 Task: Check a repository's "Traffic" for visitor behavior and trends.
Action: Mouse moved to (1131, 64)
Screenshot: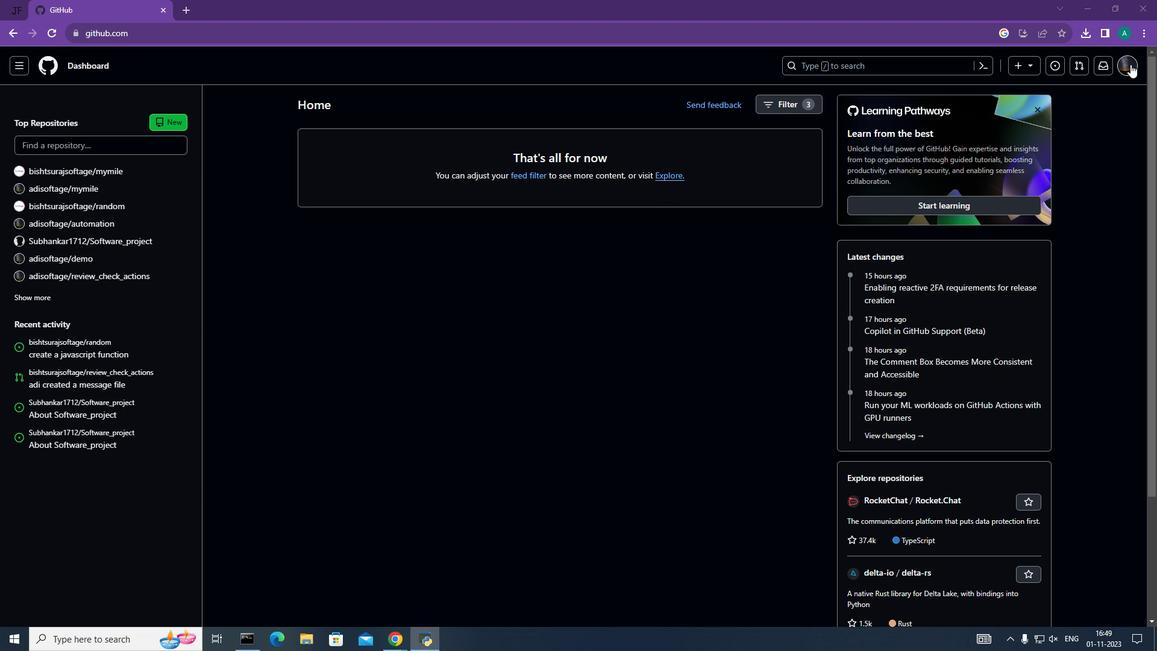 
Action: Mouse pressed left at (1131, 64)
Screenshot: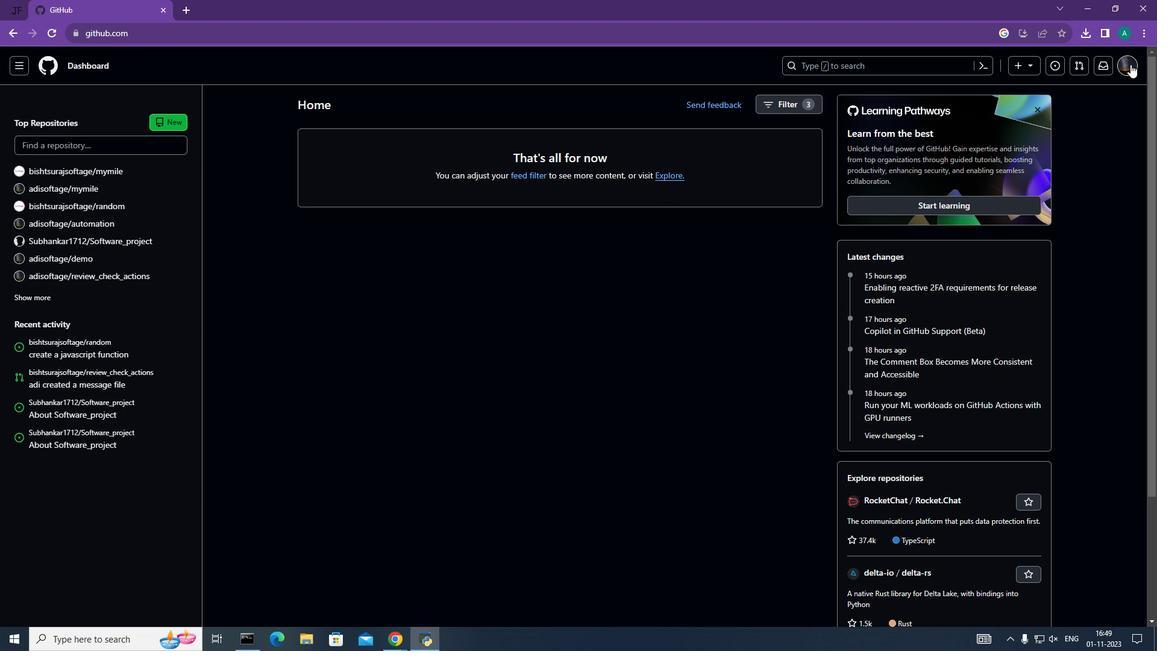 
Action: Mouse moved to (1022, 151)
Screenshot: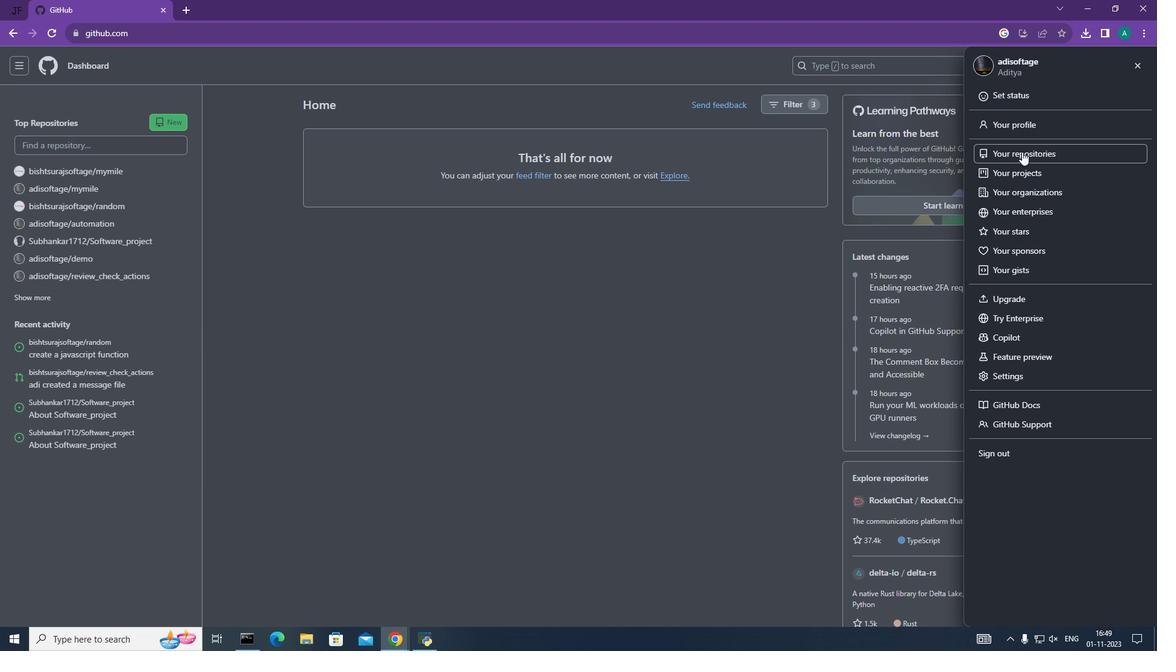 
Action: Mouse pressed left at (1022, 151)
Screenshot: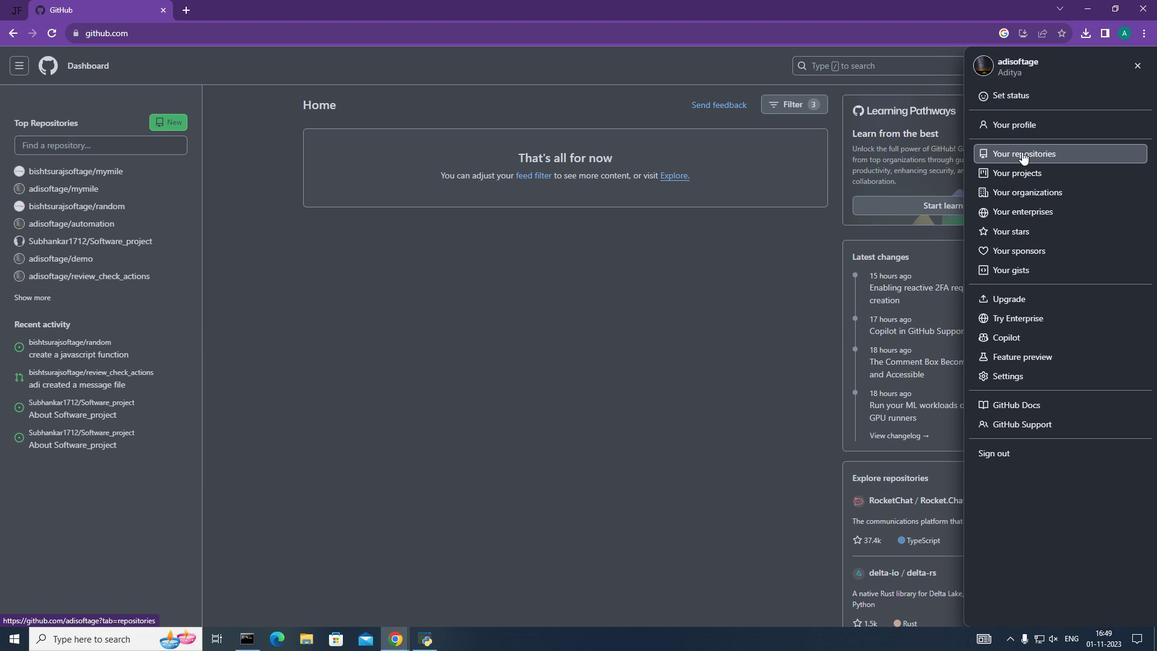 
Action: Mouse moved to (432, 252)
Screenshot: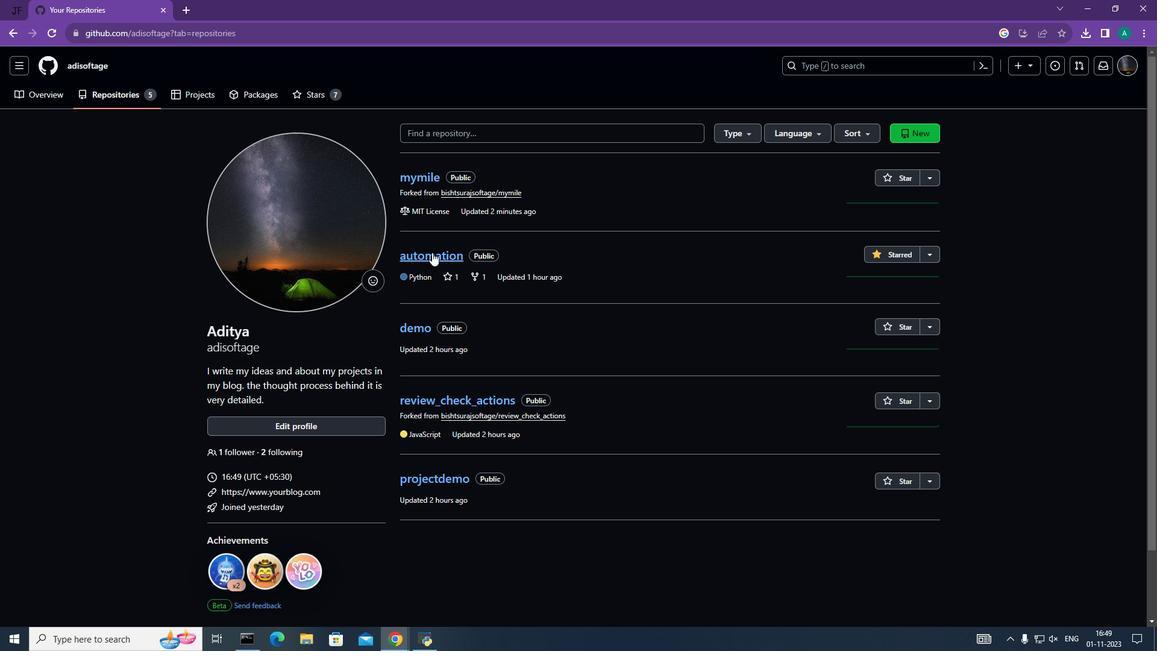 
Action: Mouse pressed left at (432, 252)
Screenshot: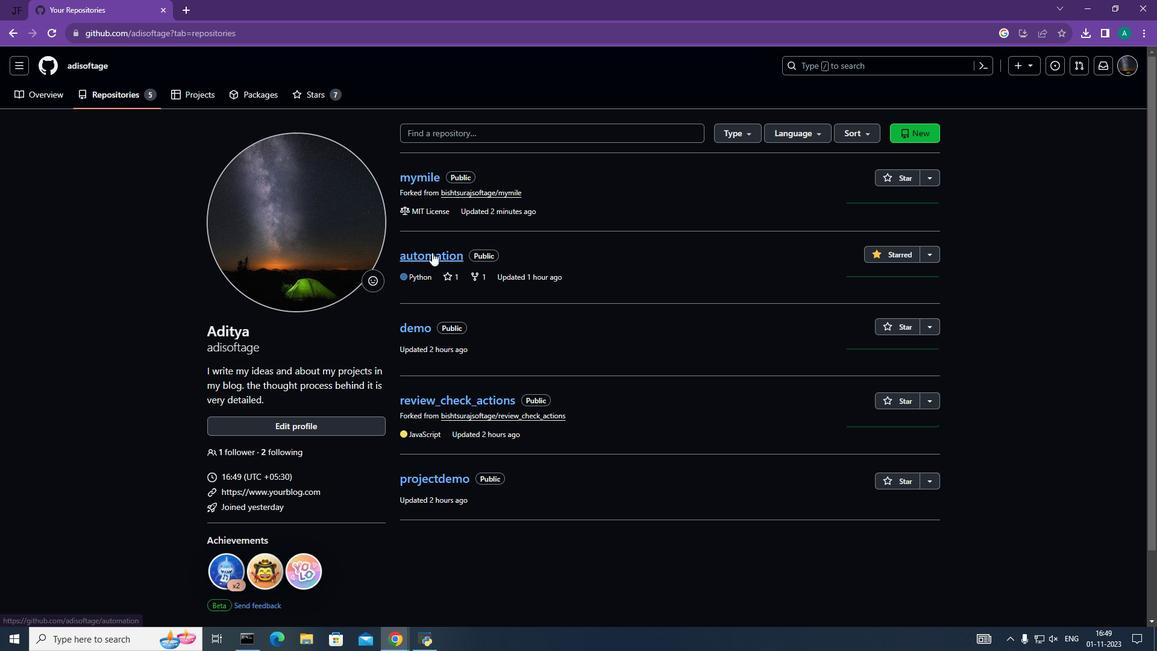 
Action: Mouse moved to (436, 100)
Screenshot: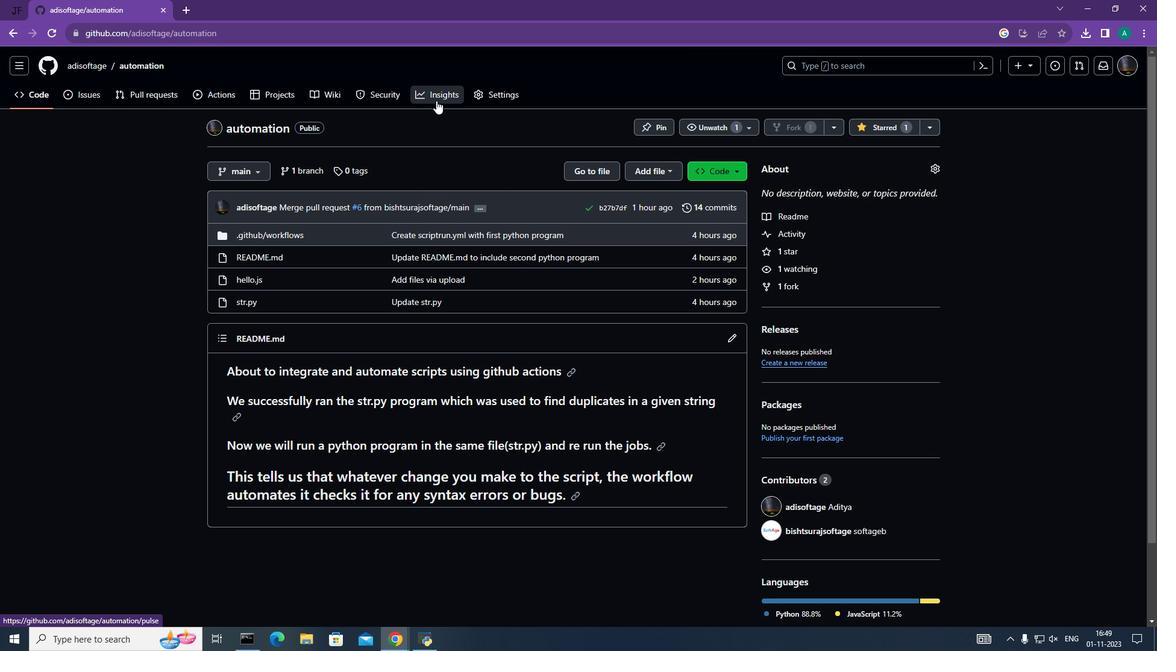 
Action: Mouse pressed left at (436, 100)
Screenshot: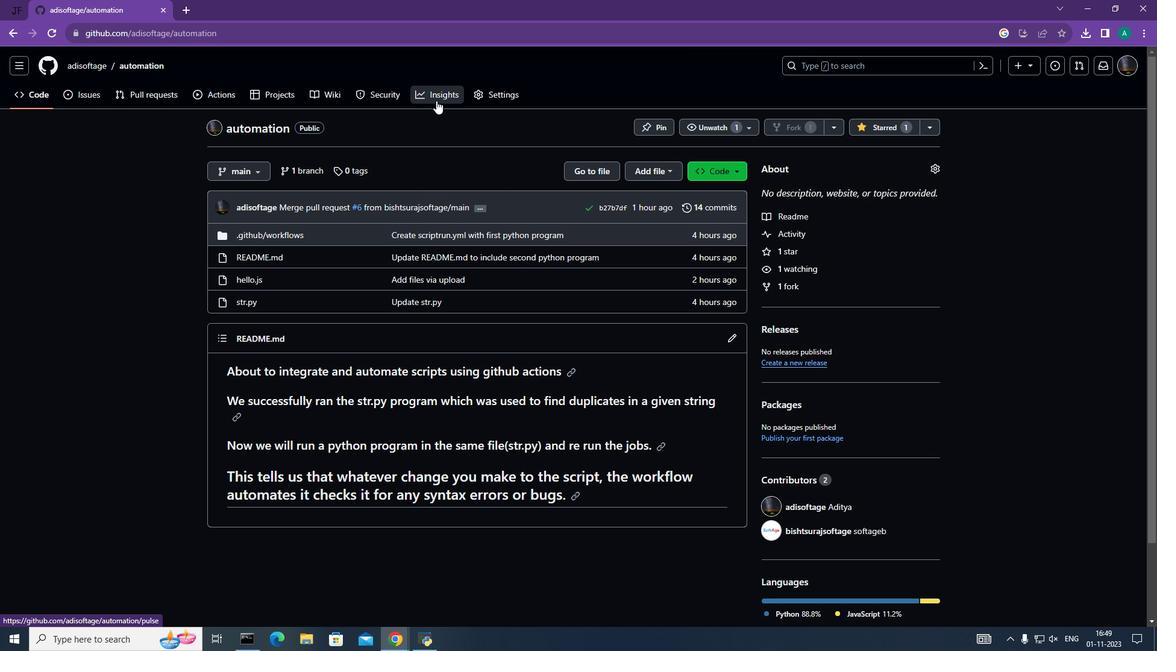 
Action: Mouse moved to (238, 220)
Screenshot: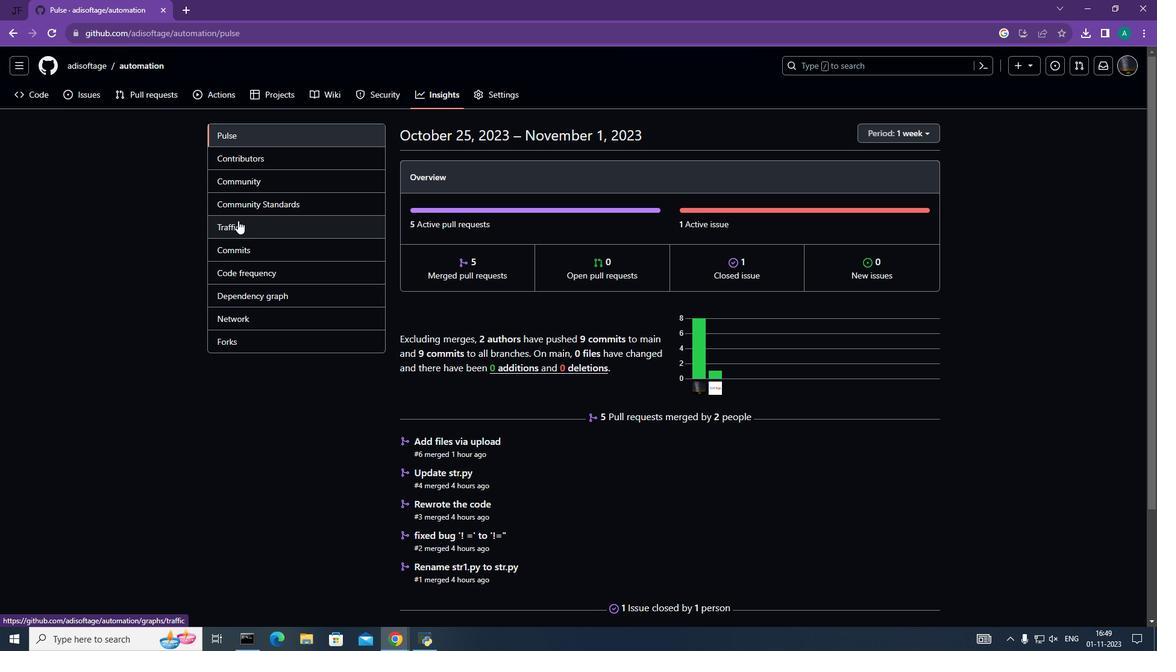 
Action: Mouse pressed left at (238, 220)
Screenshot: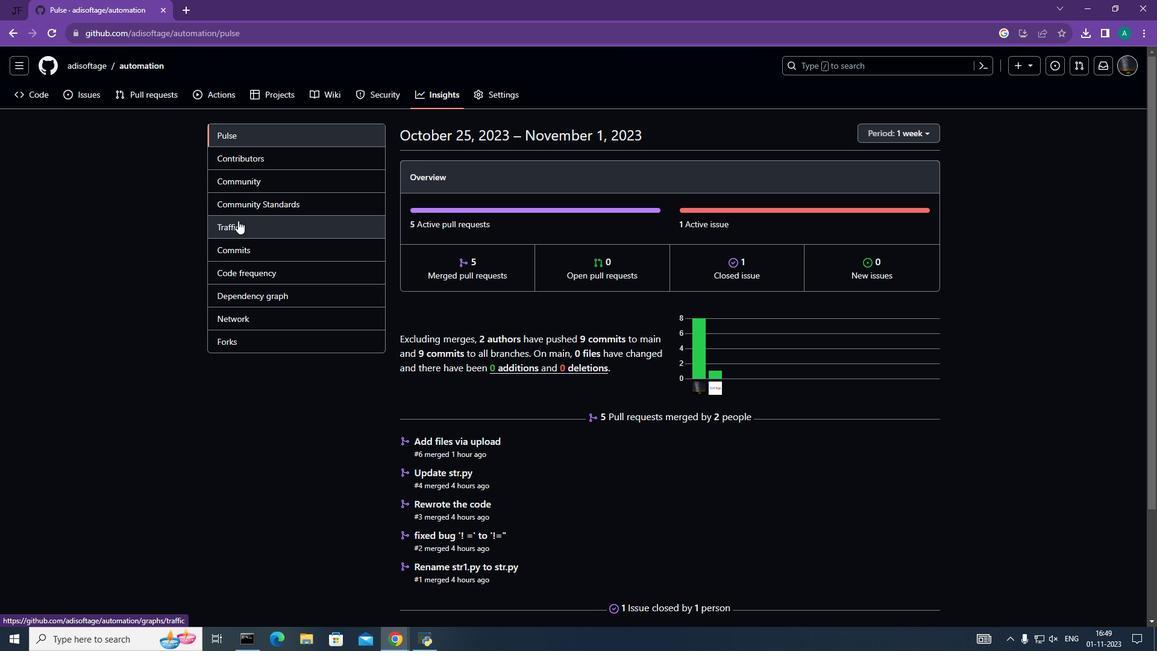 
Action: Mouse moved to (941, 356)
Screenshot: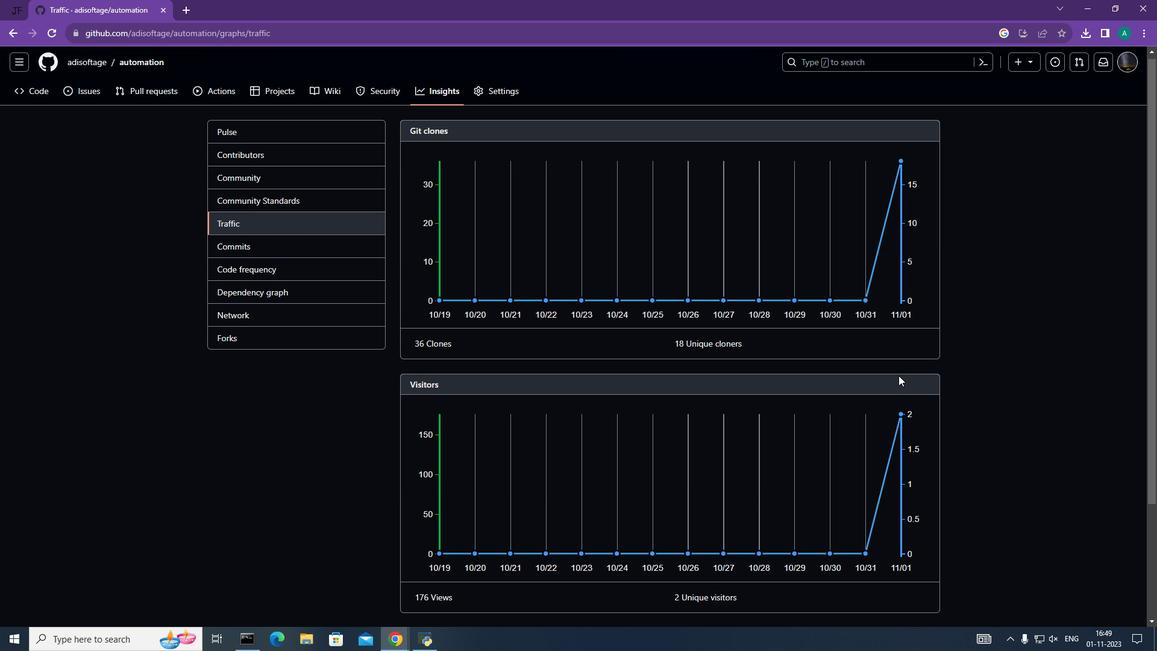 
Action: Mouse scrolled (941, 356) with delta (0, 0)
Screenshot: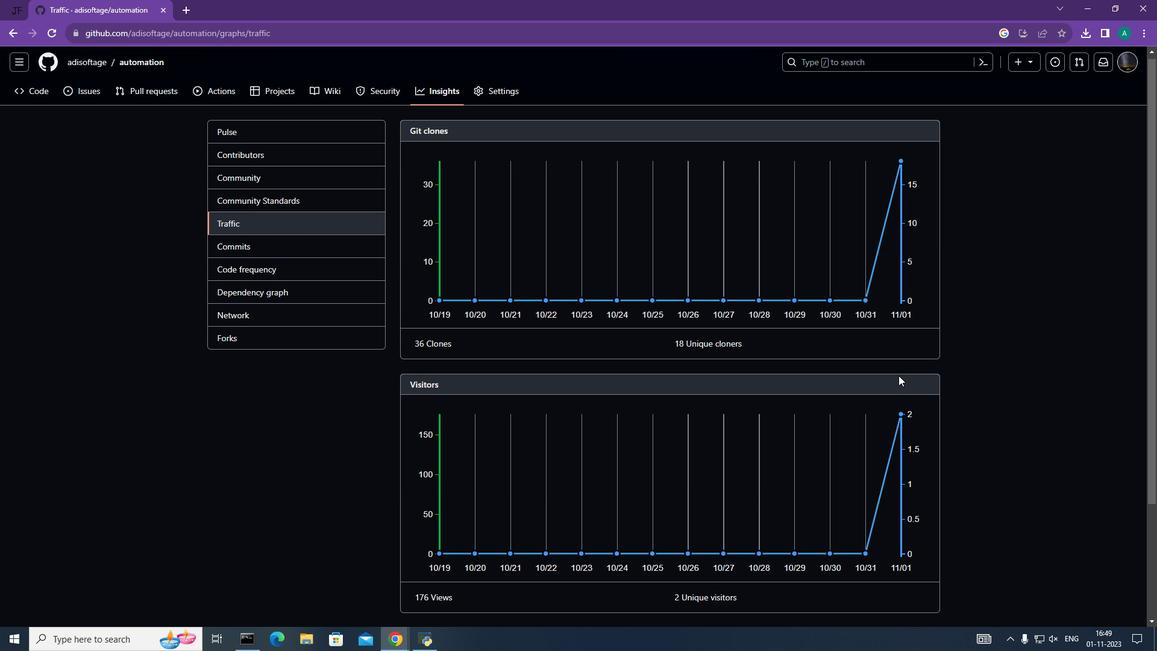 
Action: Mouse moved to (918, 368)
Screenshot: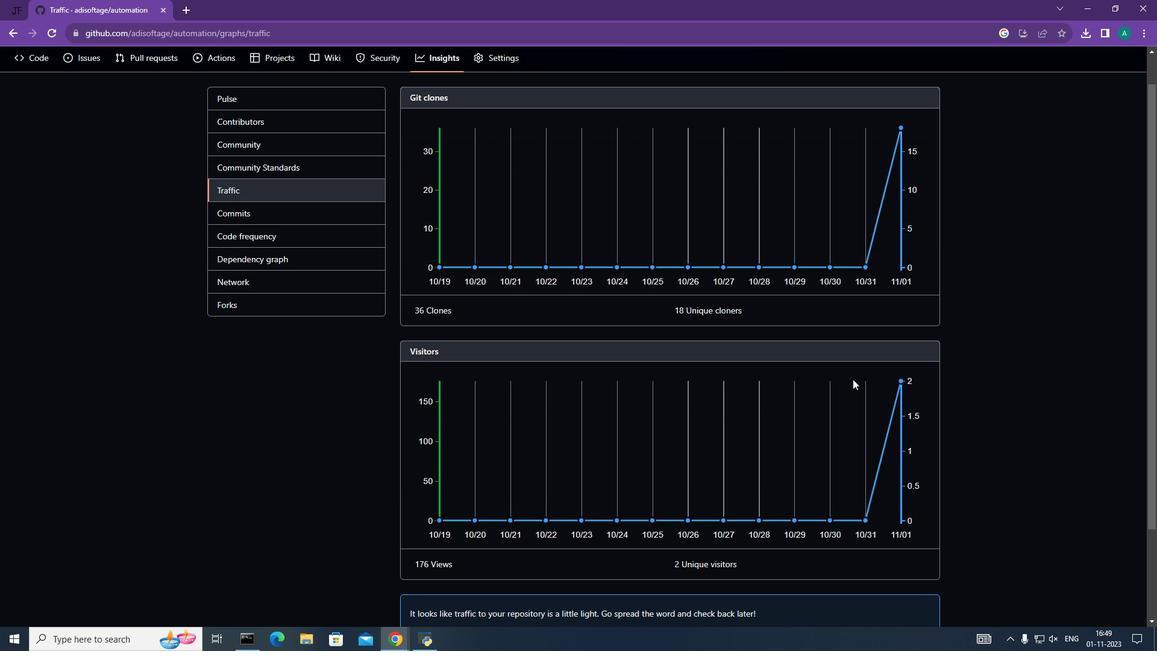 
Action: Mouse scrolled (918, 367) with delta (0, 0)
Screenshot: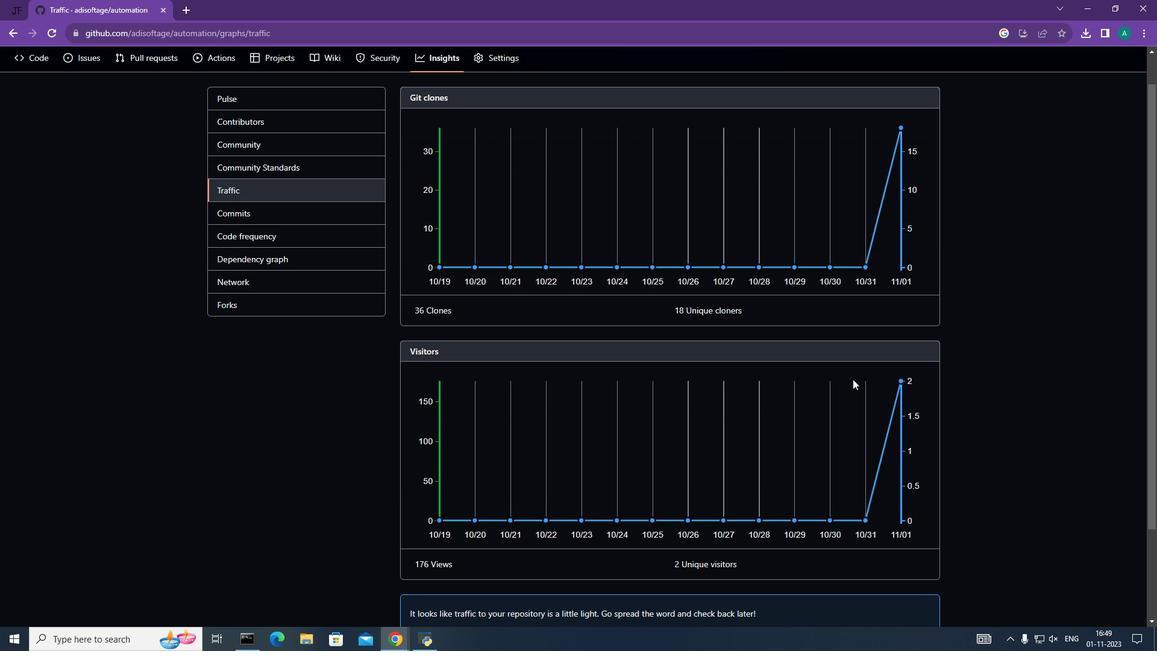 
Action: Mouse moved to (878, 378)
Screenshot: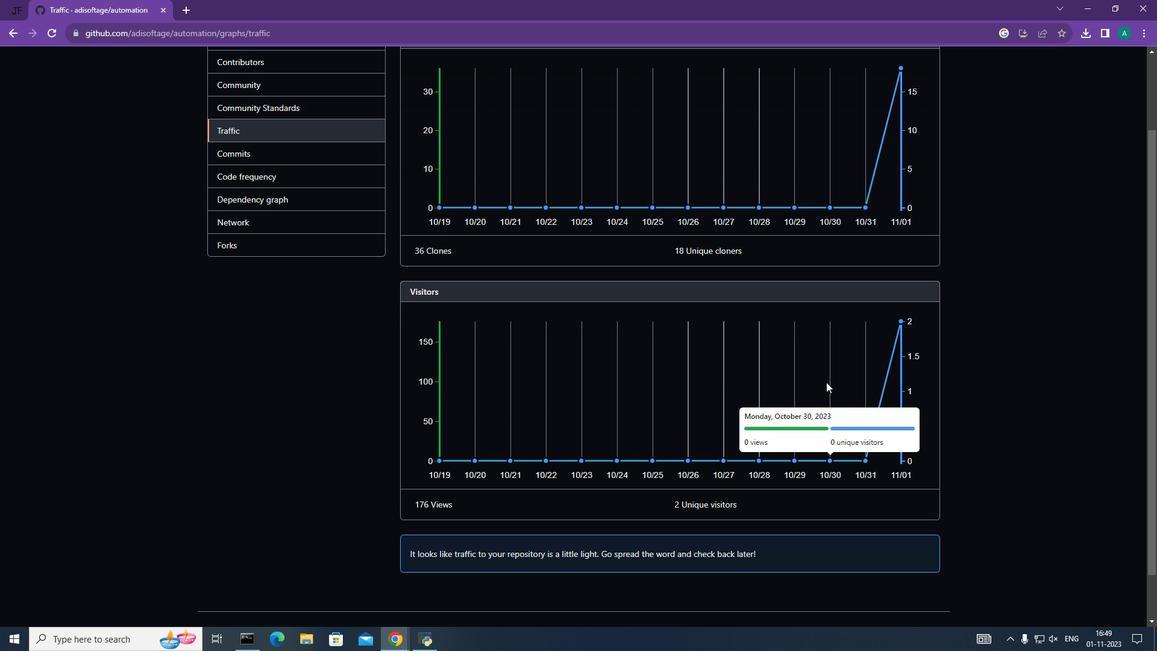 
Action: Mouse scrolled (878, 378) with delta (0, 0)
Screenshot: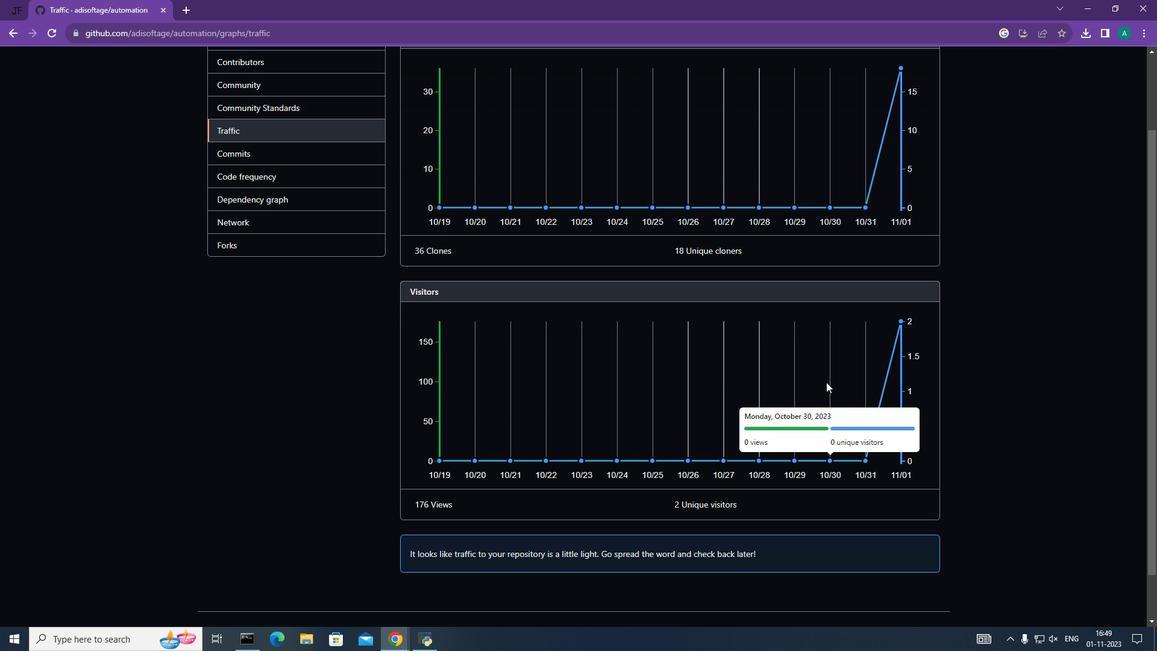 
Action: Mouse moved to (814, 385)
Screenshot: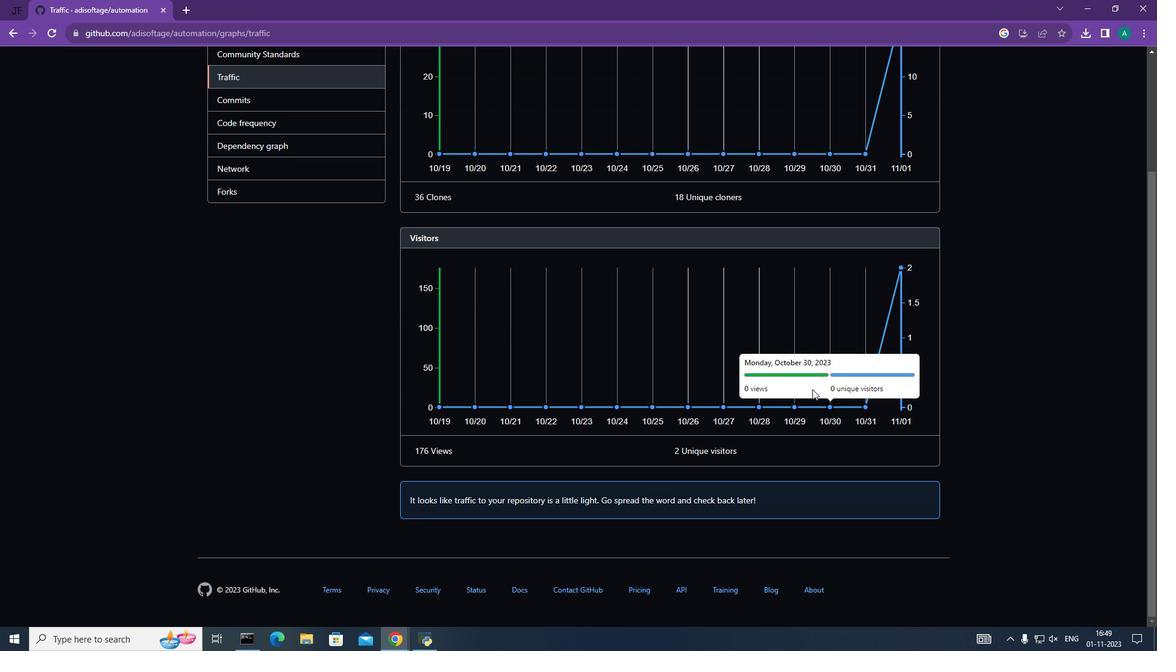 
Action: Mouse scrolled (814, 385) with delta (0, 0)
Screenshot: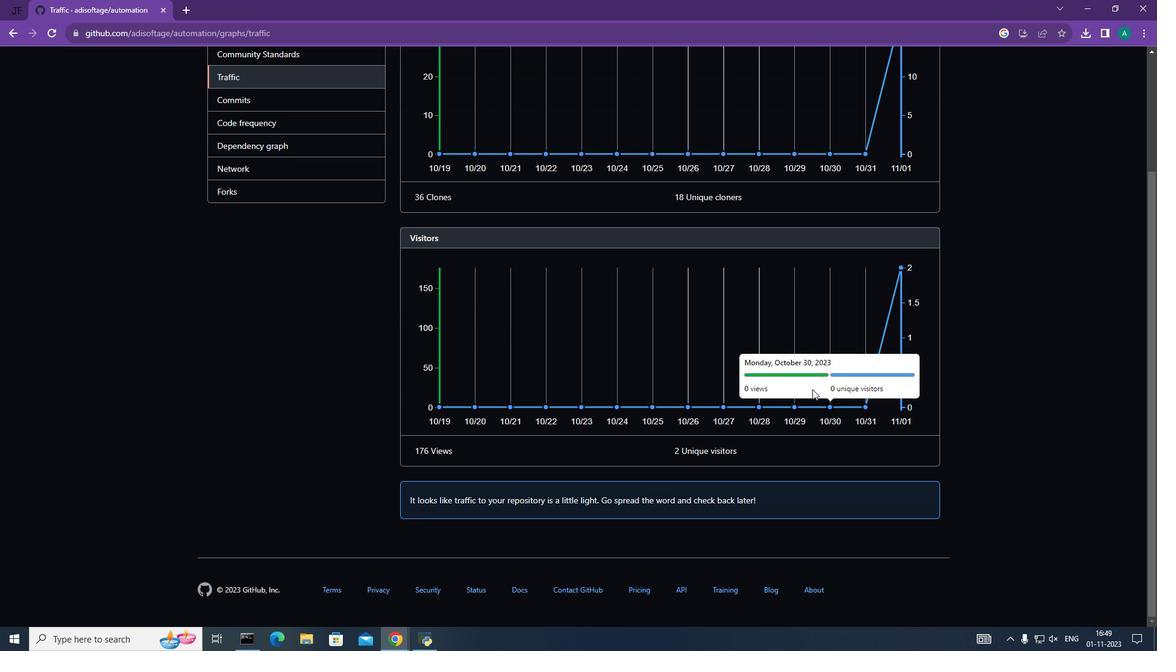 
Action: Mouse moved to (813, 387)
Screenshot: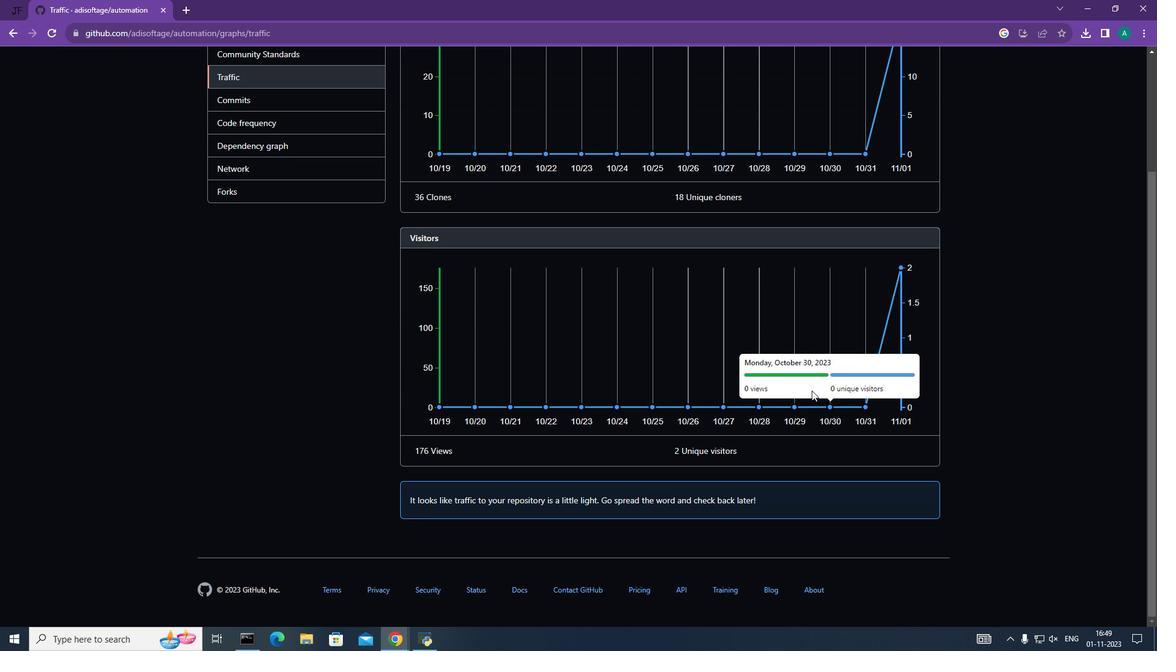 
Action: Mouse scrolled (813, 386) with delta (0, 0)
Screenshot: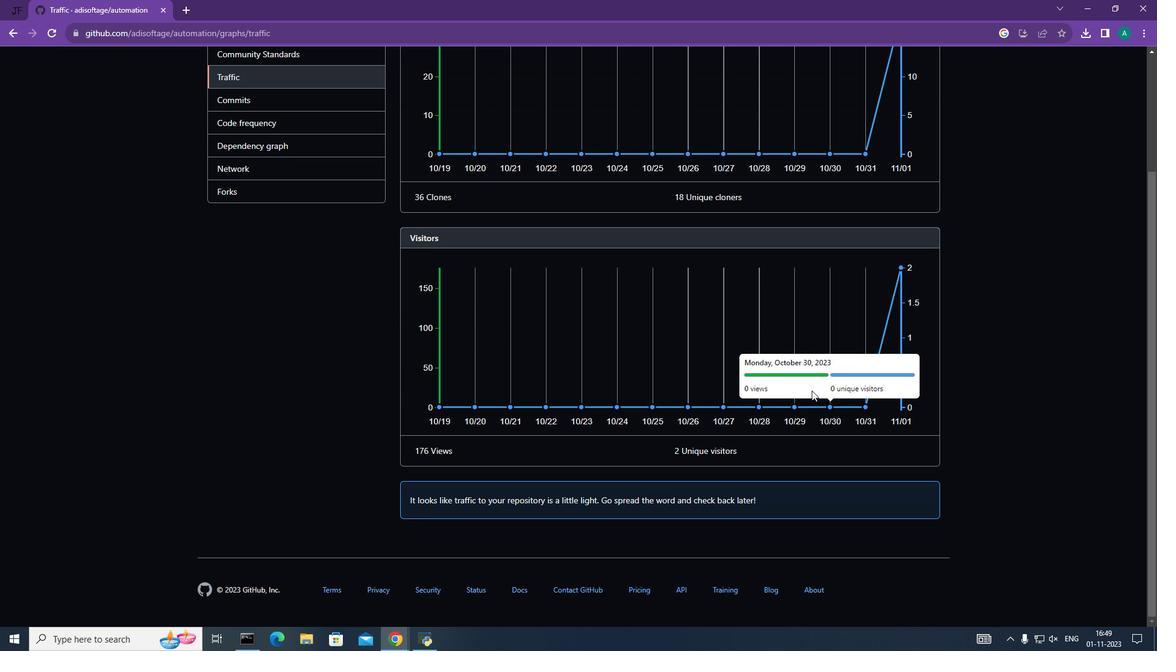
Action: Mouse moved to (812, 389)
Screenshot: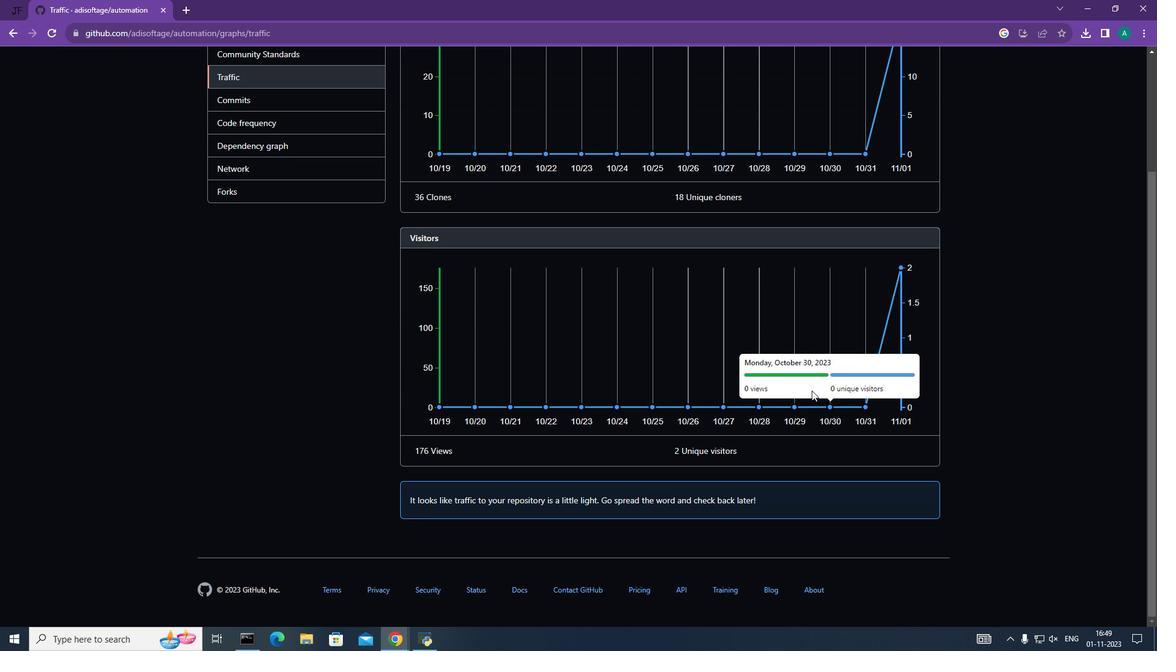 
Action: Mouse scrolled (812, 388) with delta (0, 0)
Screenshot: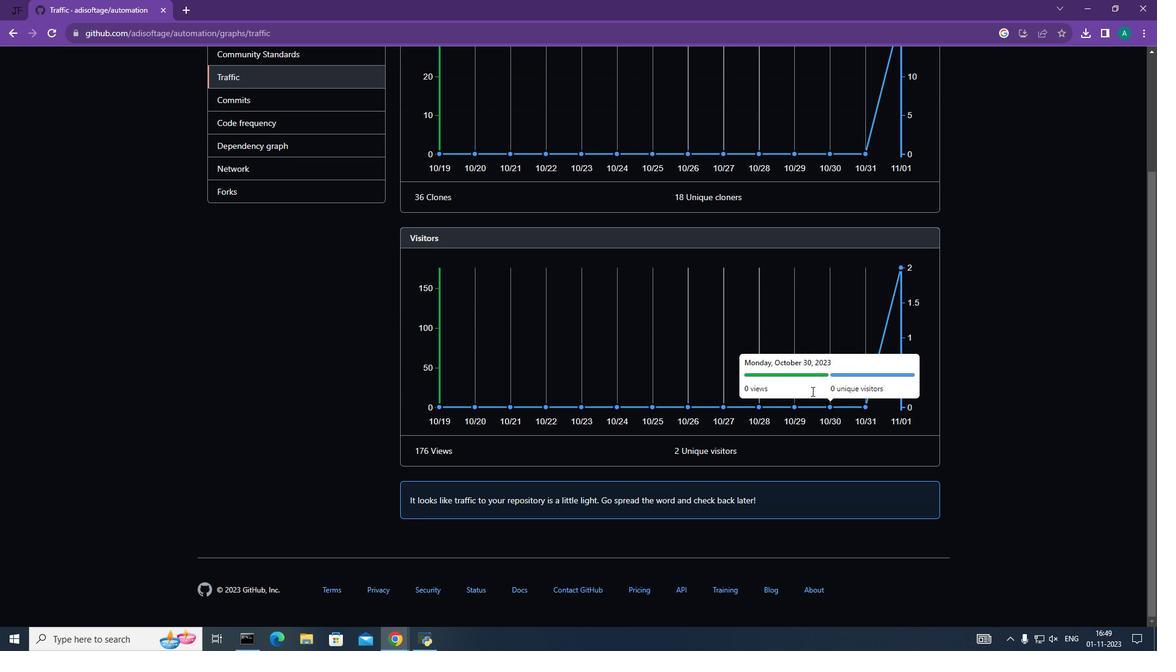 
Action: Mouse moved to (749, 387)
Screenshot: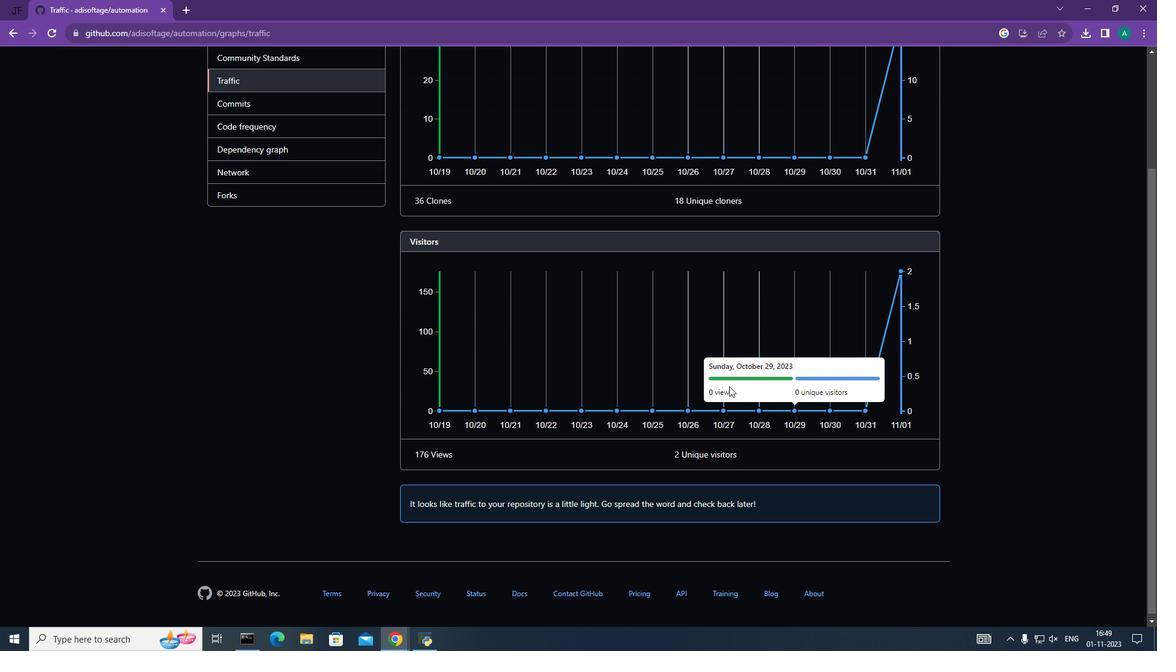 
Action: Mouse scrolled (749, 387) with delta (0, 0)
Screenshot: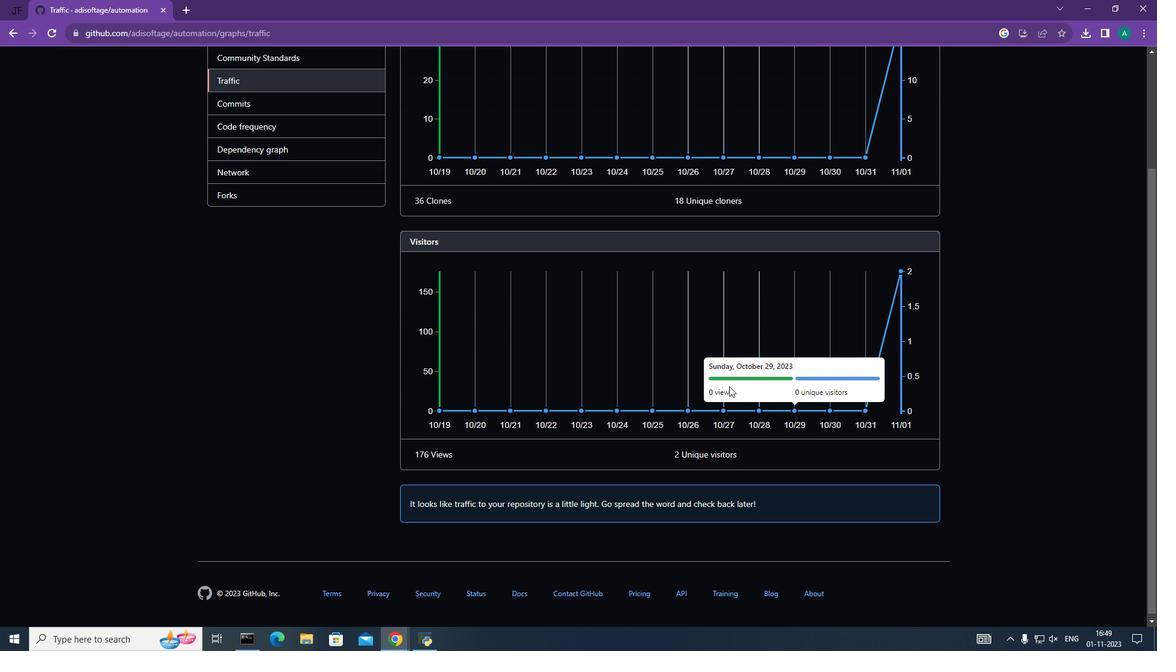 
Action: Mouse moved to (728, 386)
Screenshot: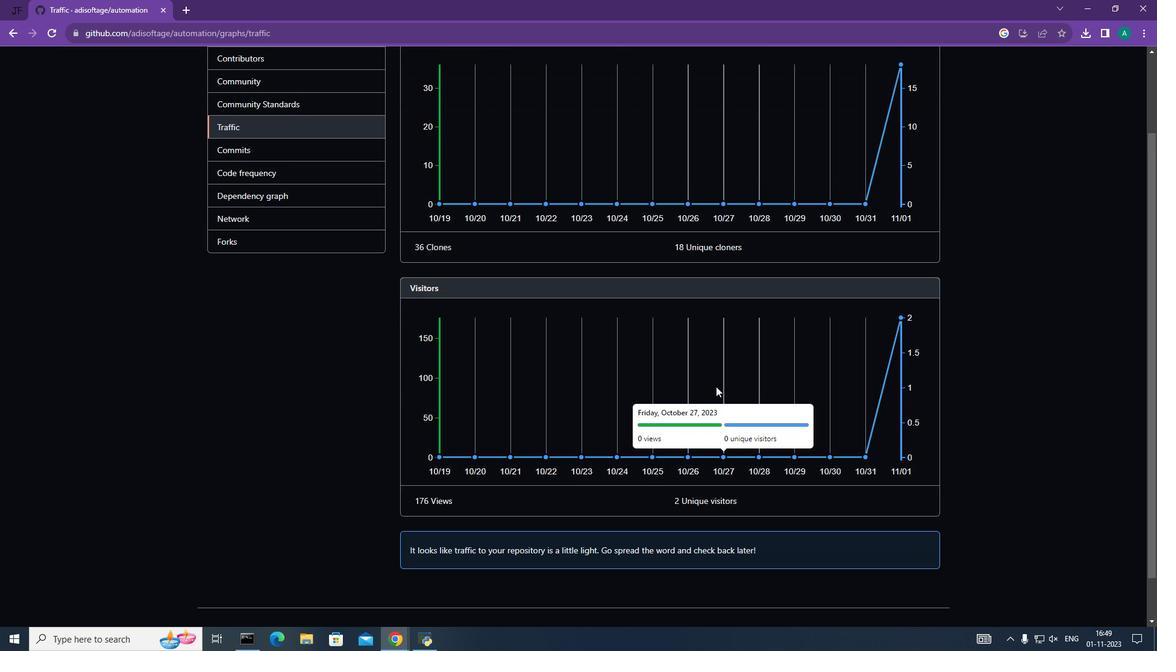 
Action: Mouse scrolled (728, 387) with delta (0, 0)
Screenshot: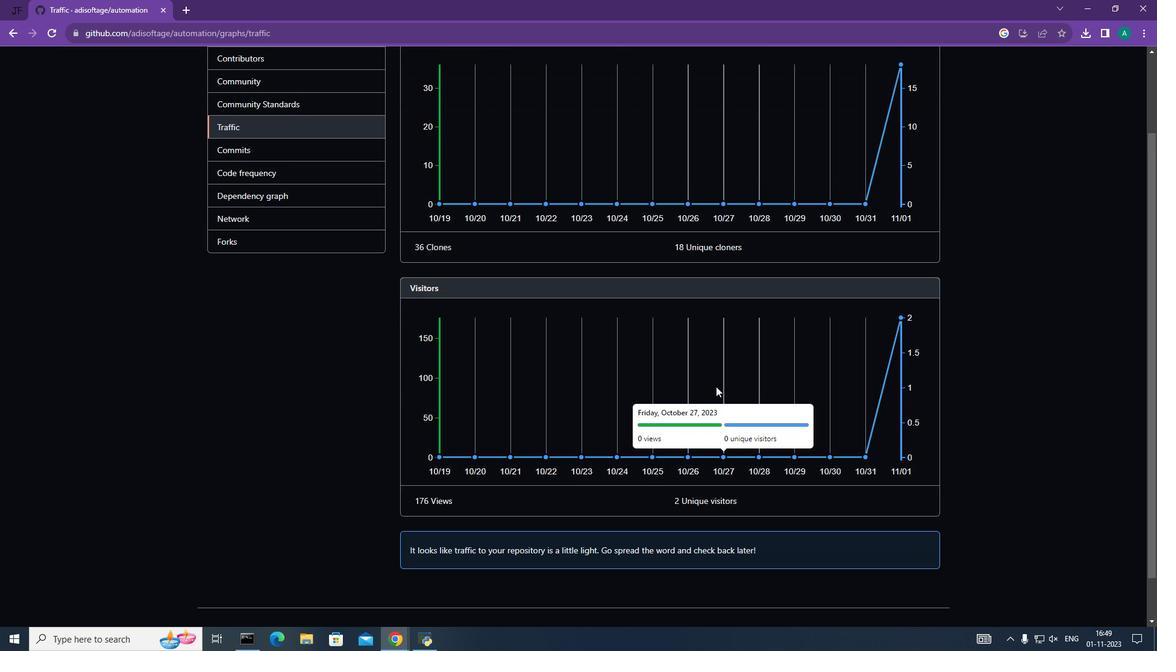 
Action: Mouse moved to (722, 386)
Screenshot: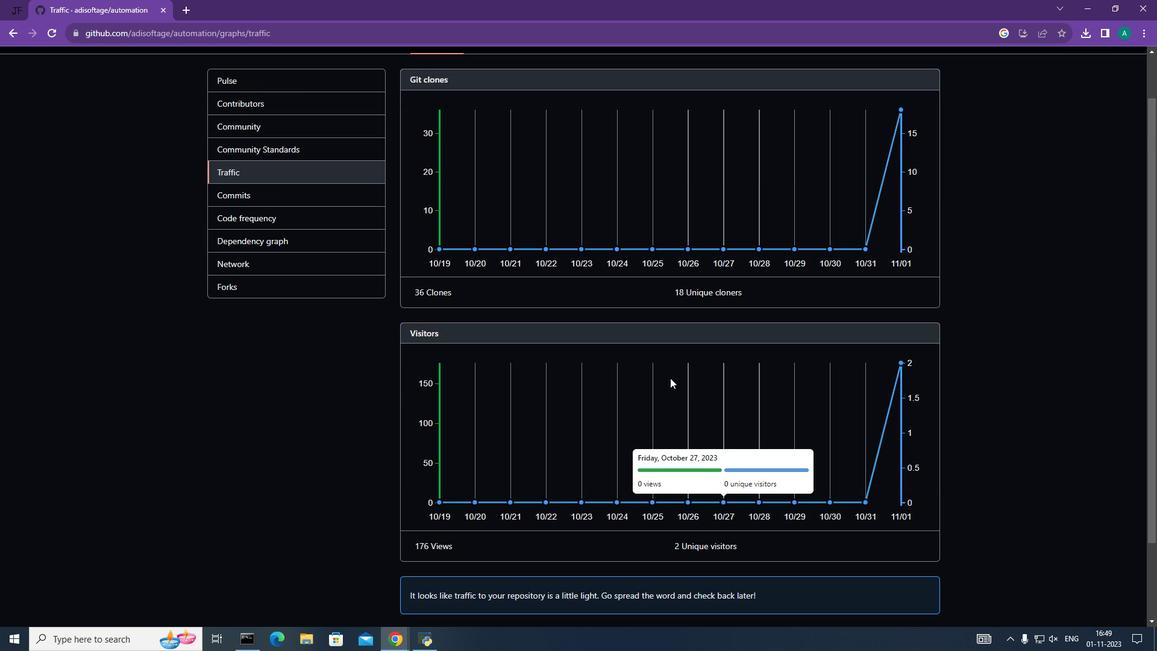 
Action: Mouse scrolled (722, 387) with delta (0, 0)
Screenshot: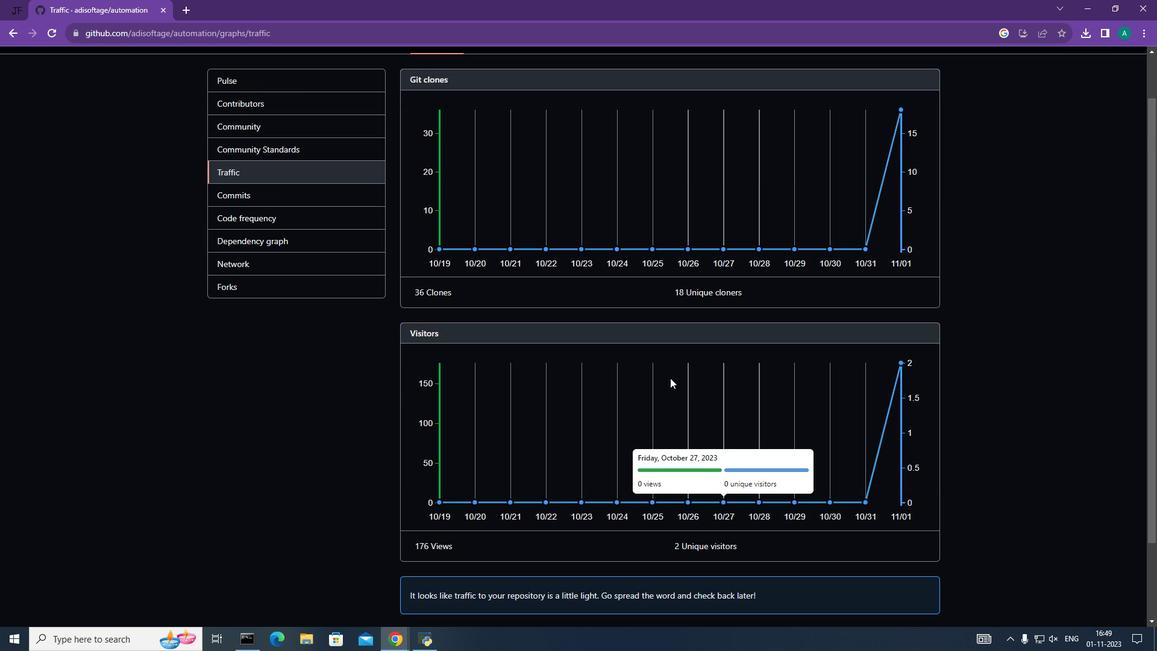 
Action: Mouse moved to (340, 285)
Screenshot: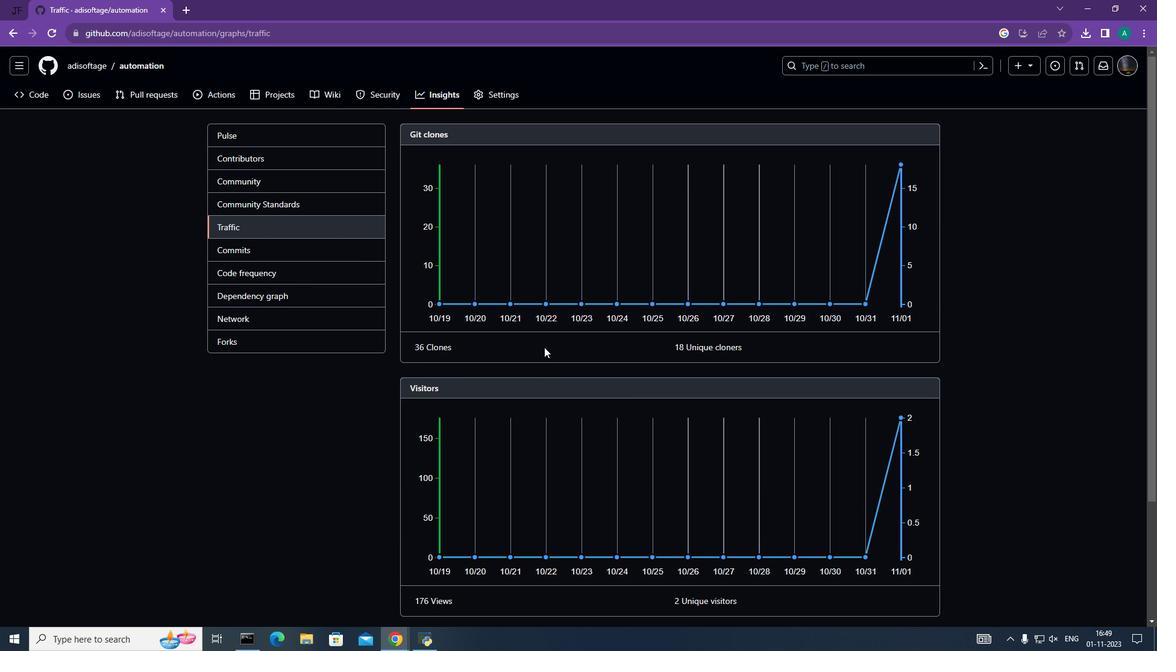 
